 Task: Add the feed component to the site builder.
Action: Mouse moved to (1039, 69)
Screenshot: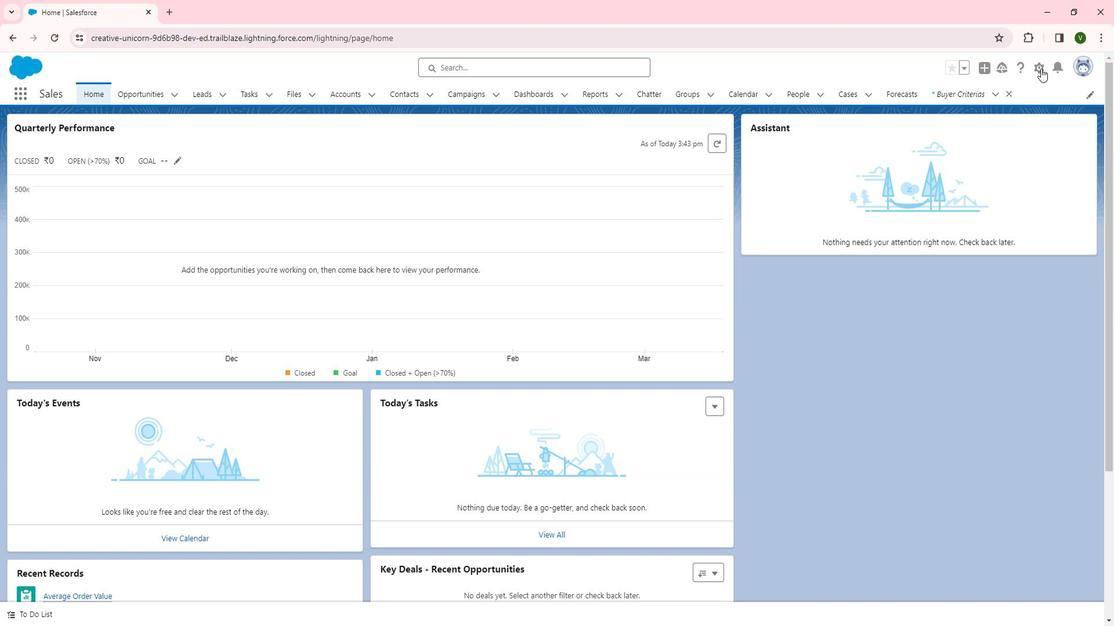 
Action: Mouse pressed left at (1039, 69)
Screenshot: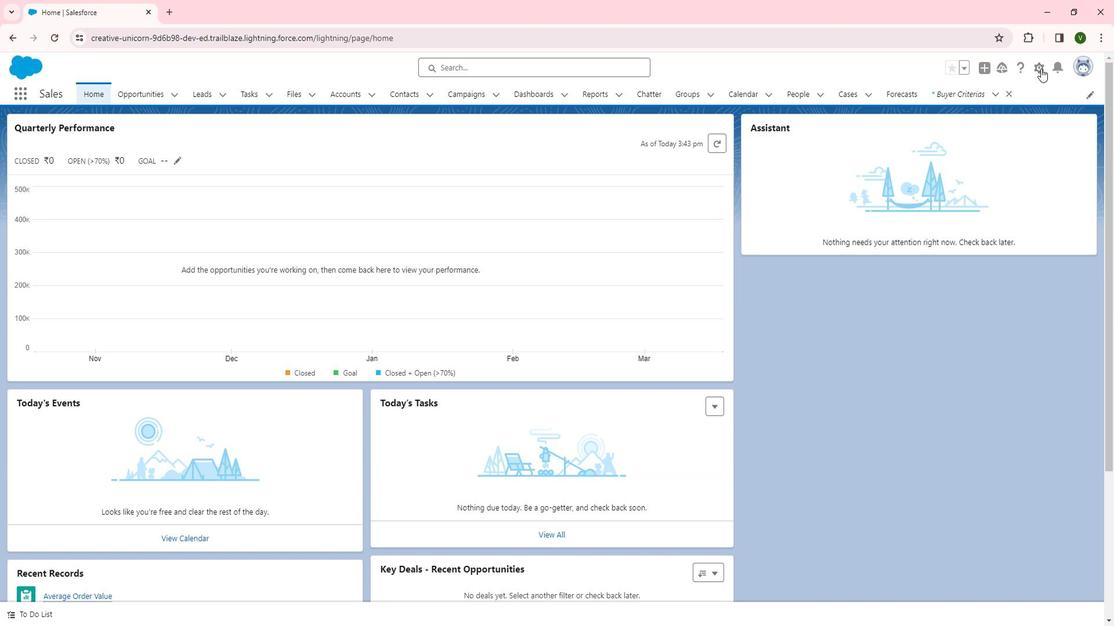 
Action: Mouse moved to (996, 118)
Screenshot: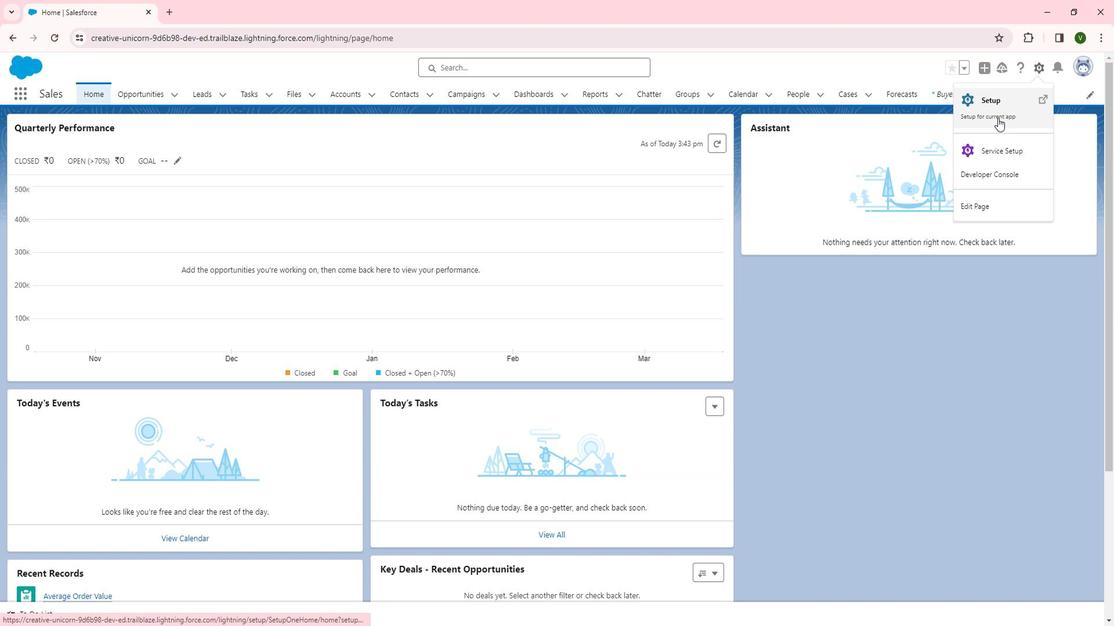 
Action: Mouse pressed left at (996, 118)
Screenshot: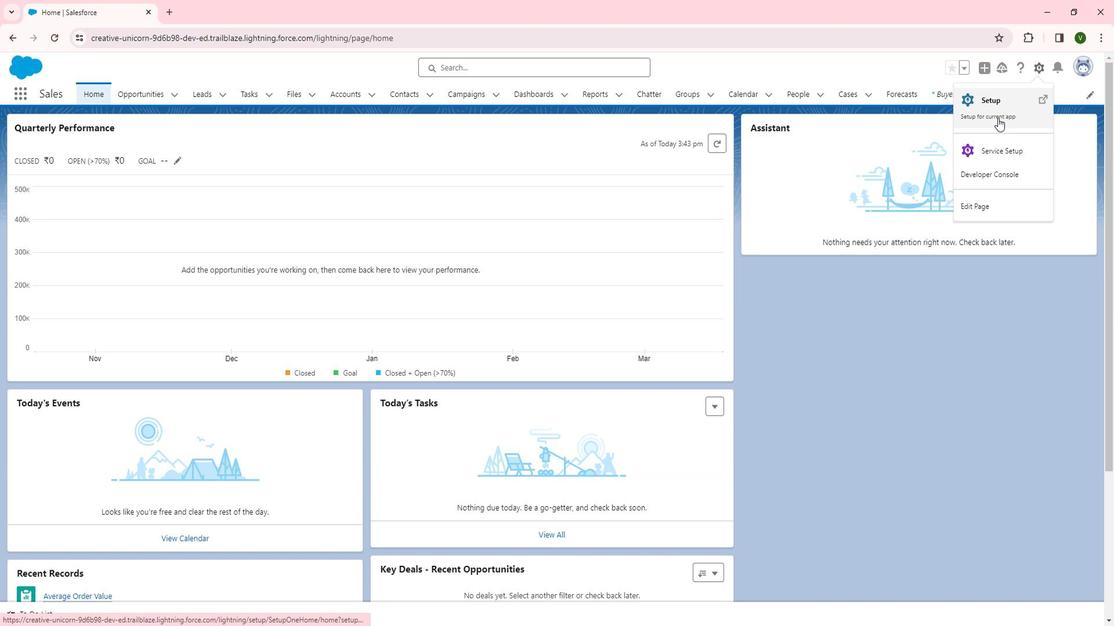 
Action: Mouse moved to (121, 245)
Screenshot: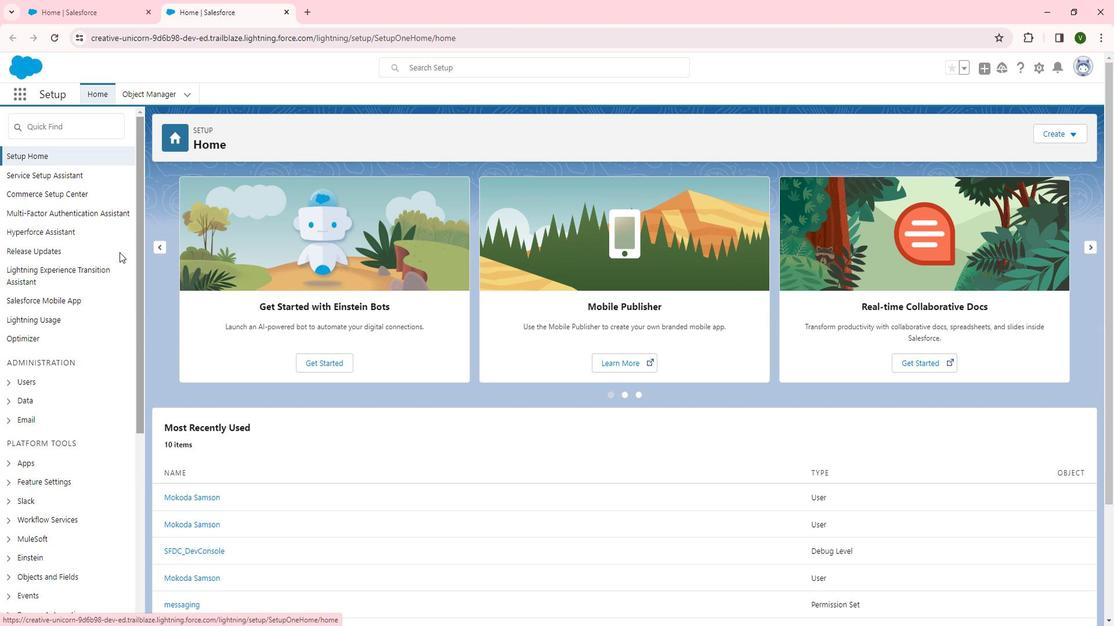
Action: Mouse scrolled (121, 244) with delta (0, 0)
Screenshot: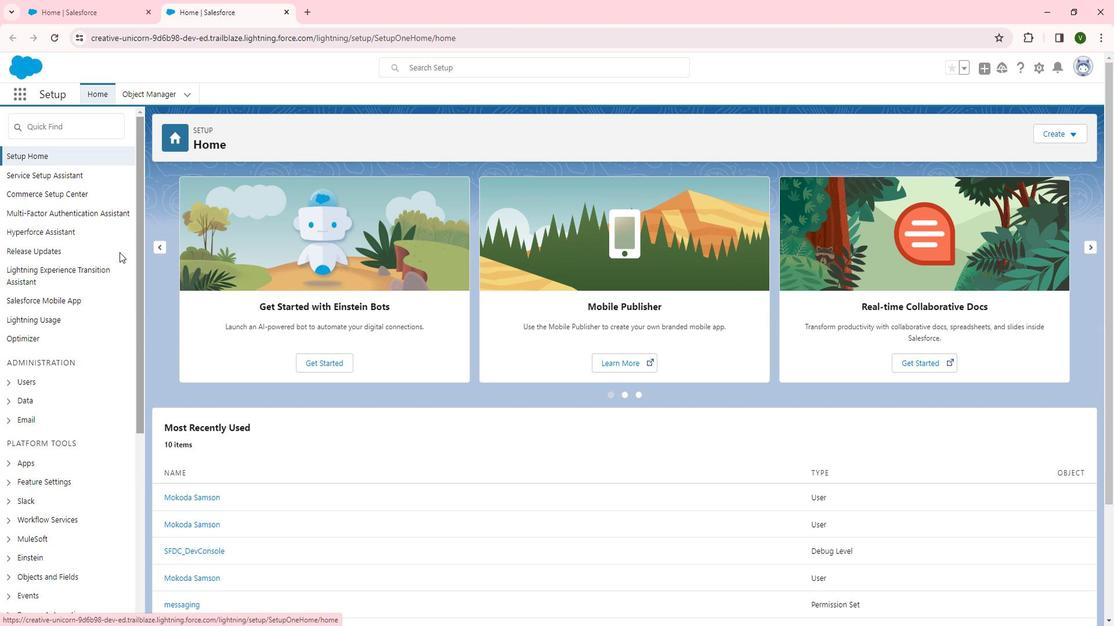 
Action: Mouse moved to (116, 254)
Screenshot: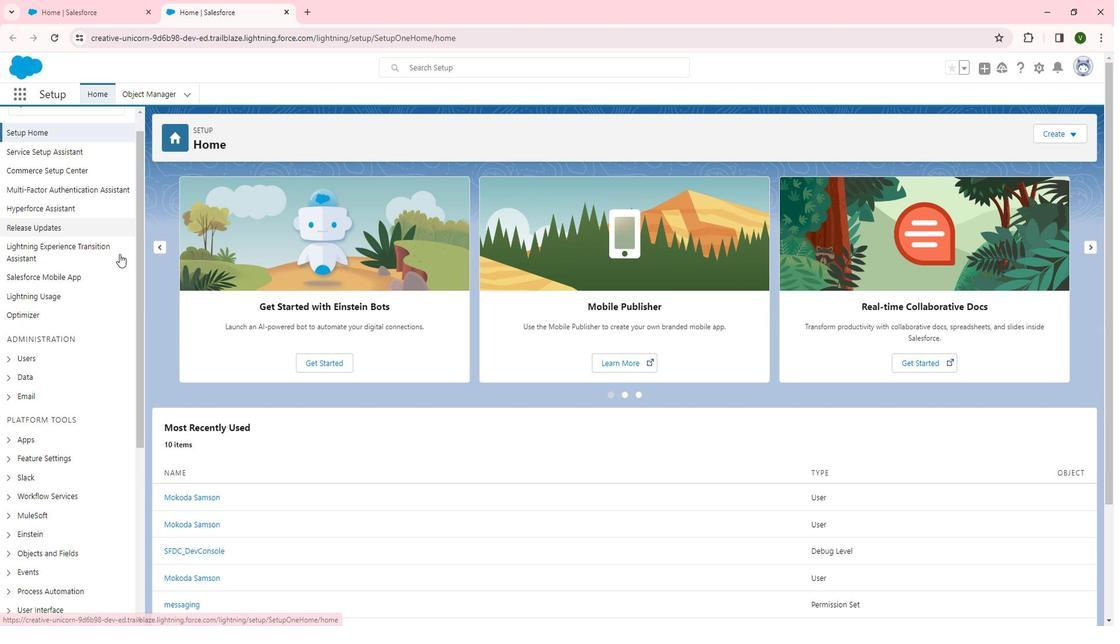 
Action: Mouse scrolled (116, 254) with delta (0, 0)
Screenshot: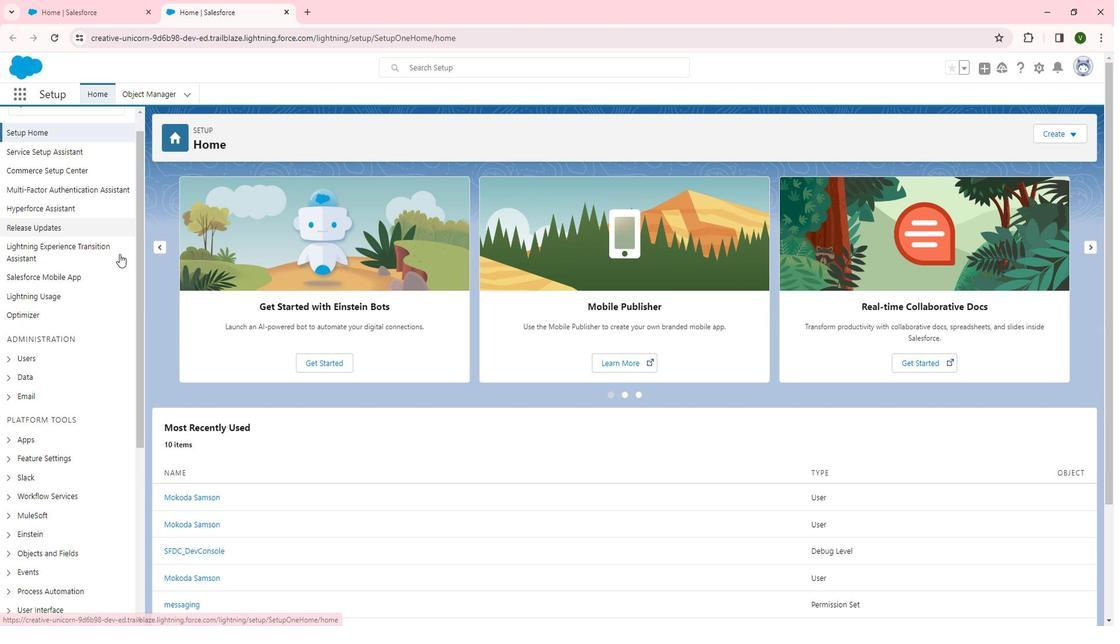 
Action: Mouse moved to (33, 364)
Screenshot: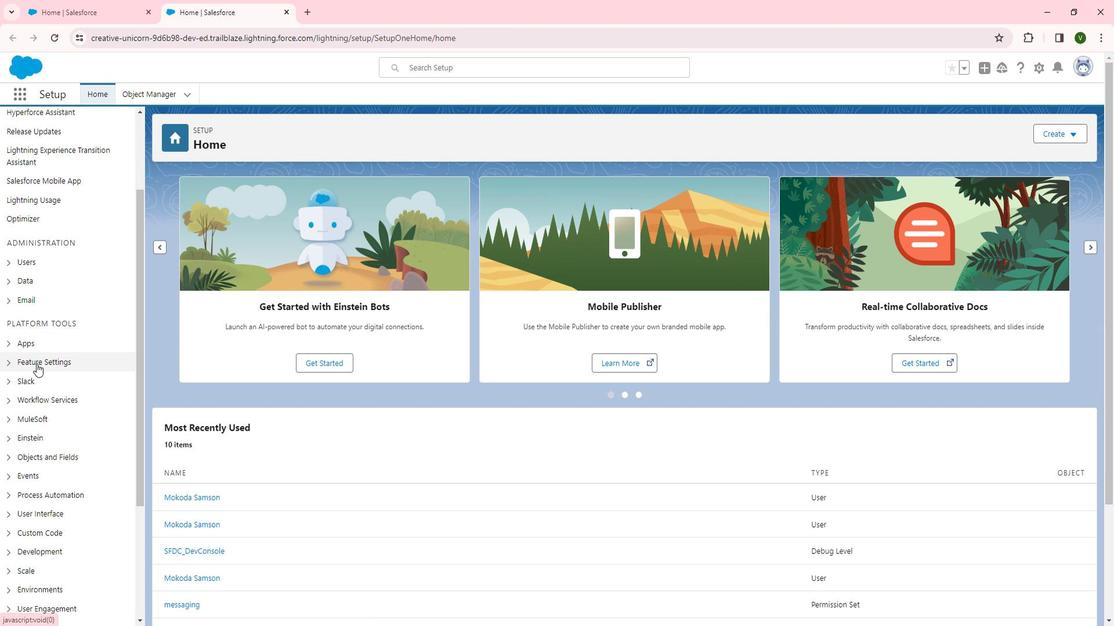 
Action: Mouse pressed left at (33, 364)
Screenshot: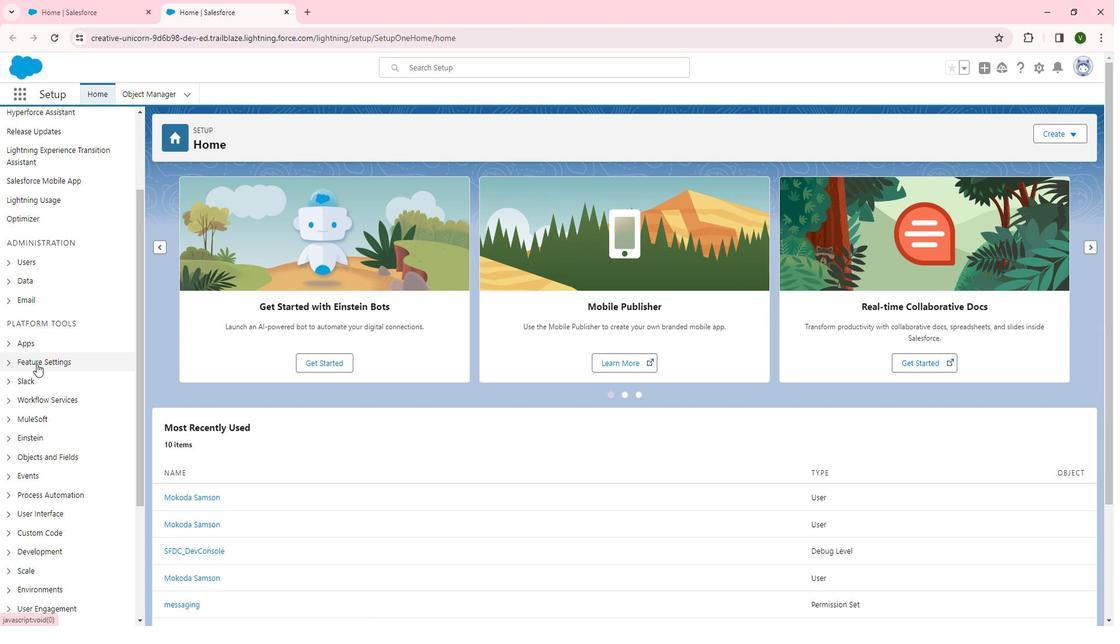 
Action: Mouse moved to (60, 485)
Screenshot: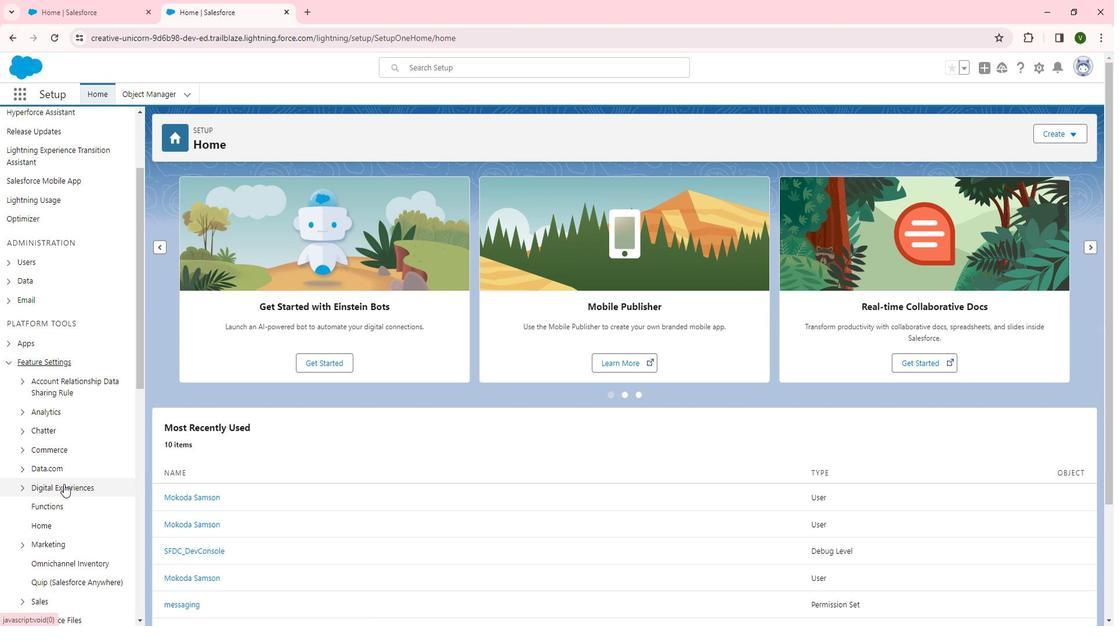 
Action: Mouse pressed left at (60, 485)
Screenshot: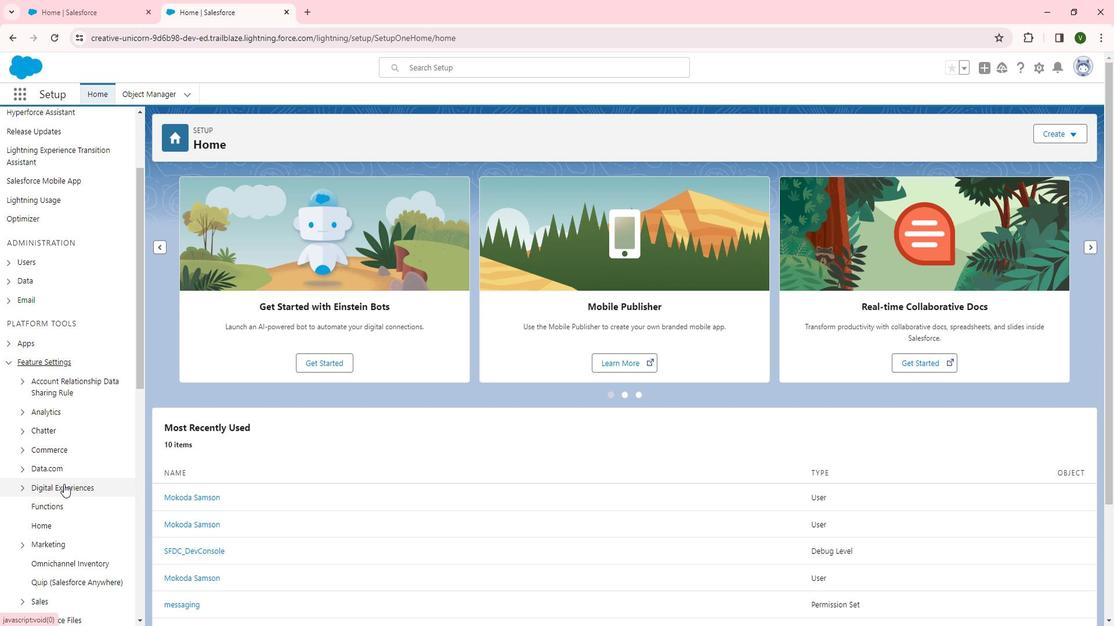 
Action: Mouse moved to (51, 506)
Screenshot: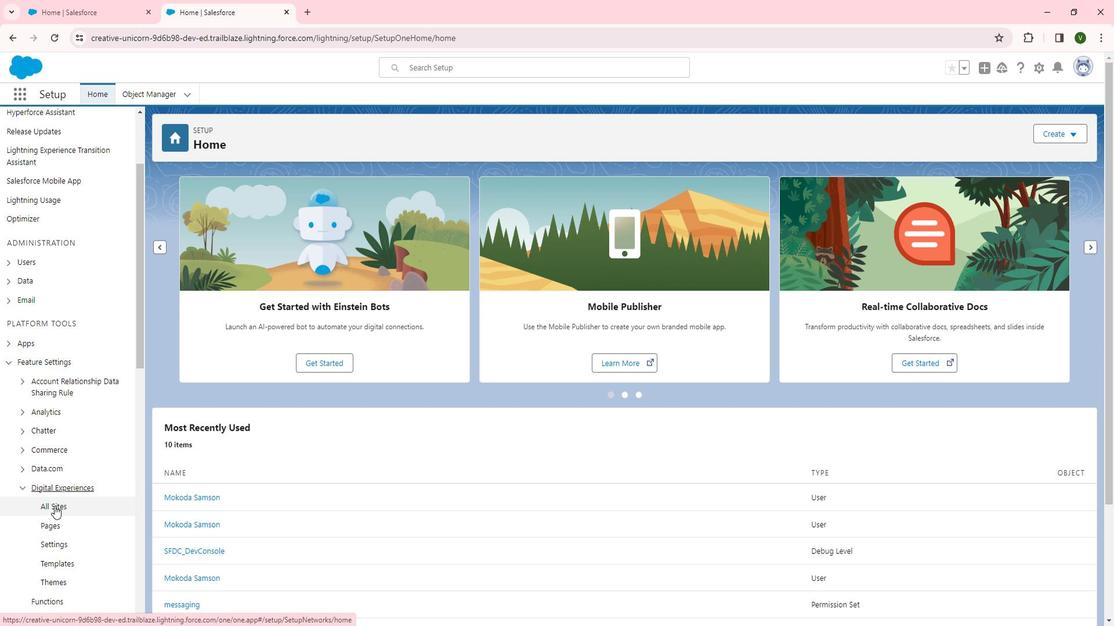 
Action: Mouse pressed left at (51, 506)
Screenshot: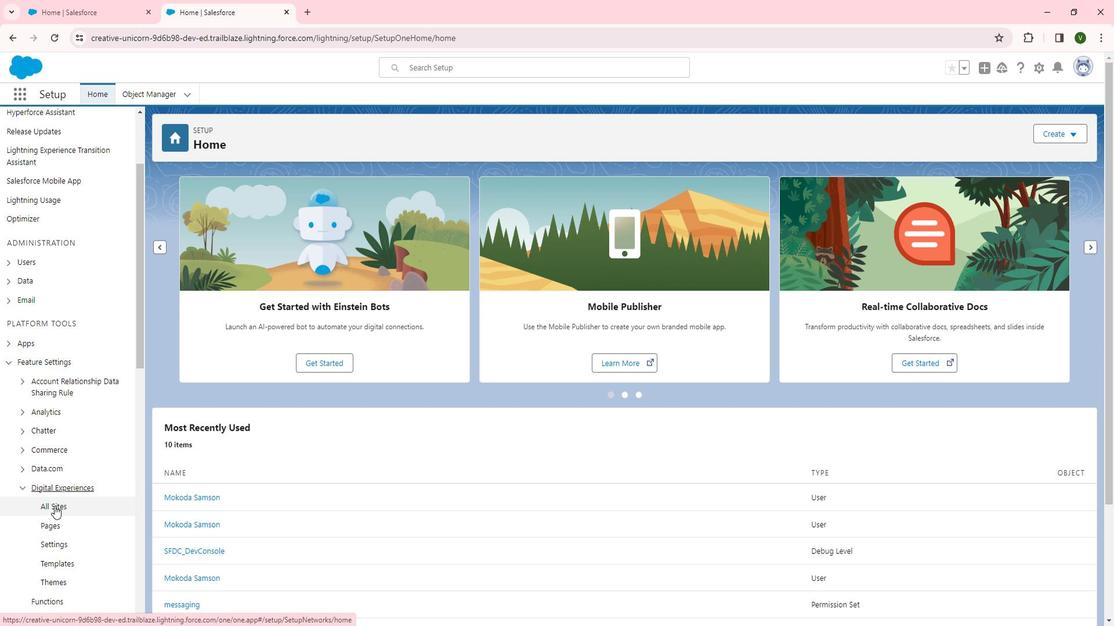 
Action: Mouse moved to (174, 346)
Screenshot: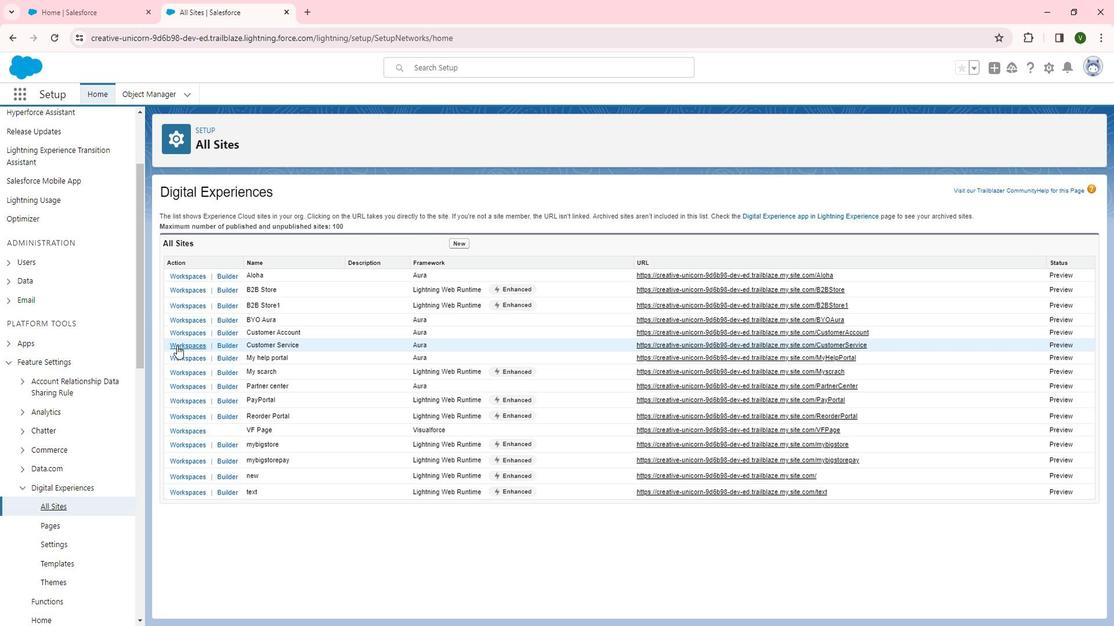 
Action: Mouse pressed left at (174, 346)
Screenshot: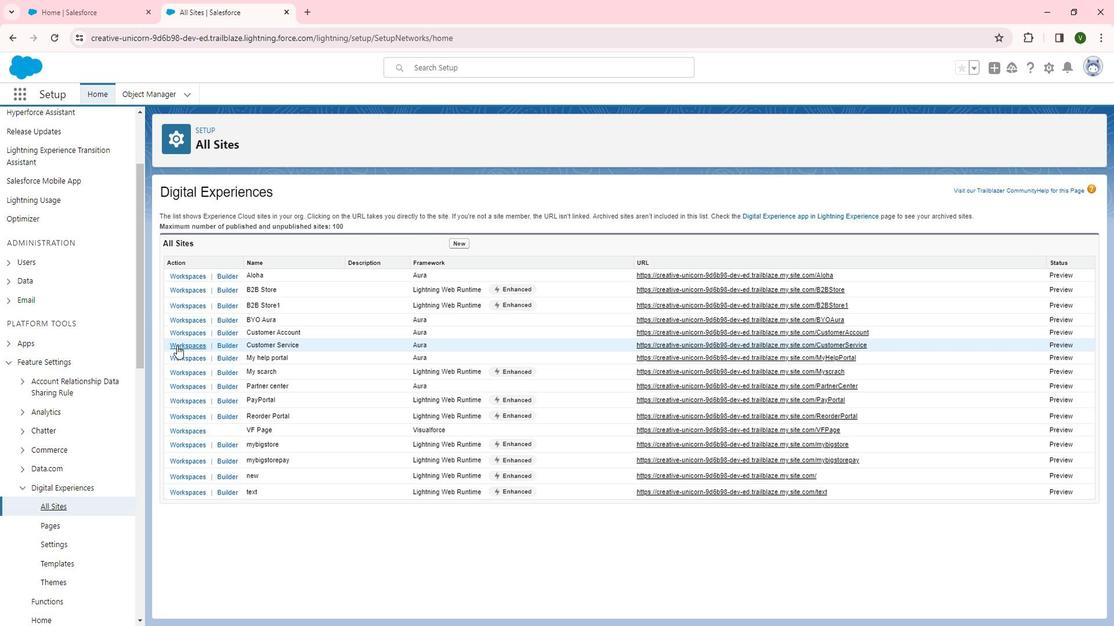 
Action: Mouse moved to (140, 267)
Screenshot: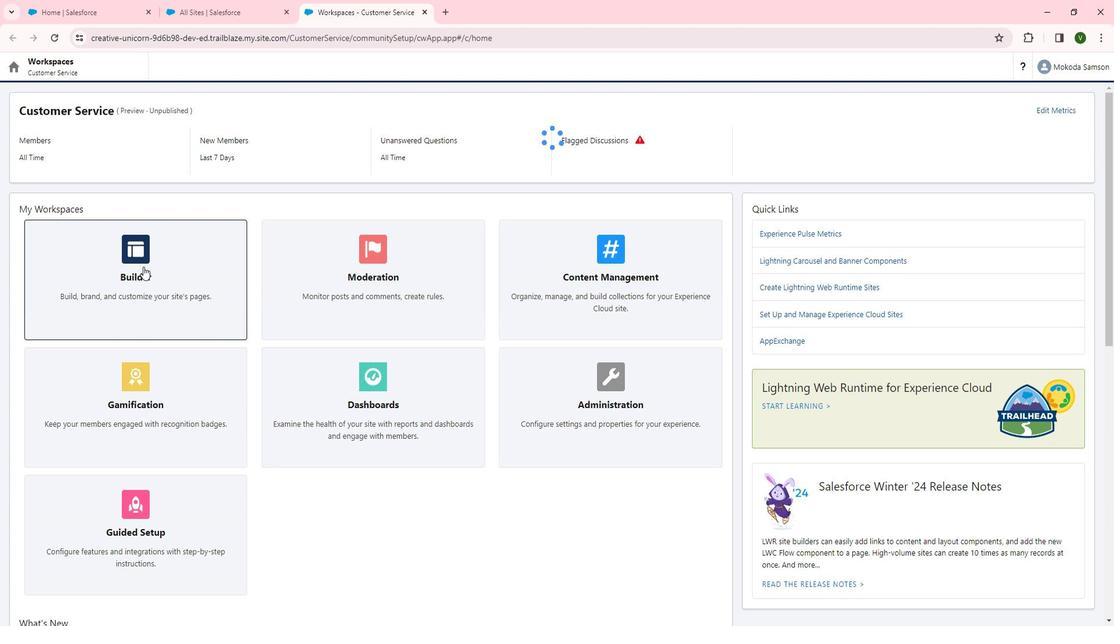 
Action: Mouse pressed left at (140, 267)
Screenshot: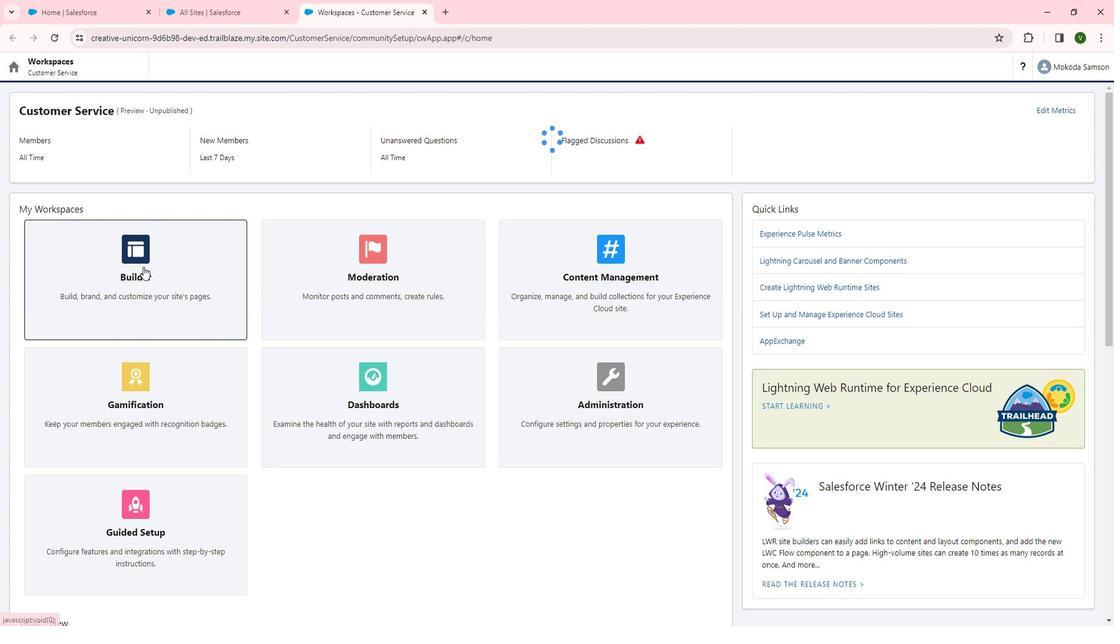 
Action: Mouse moved to (9, 113)
Screenshot: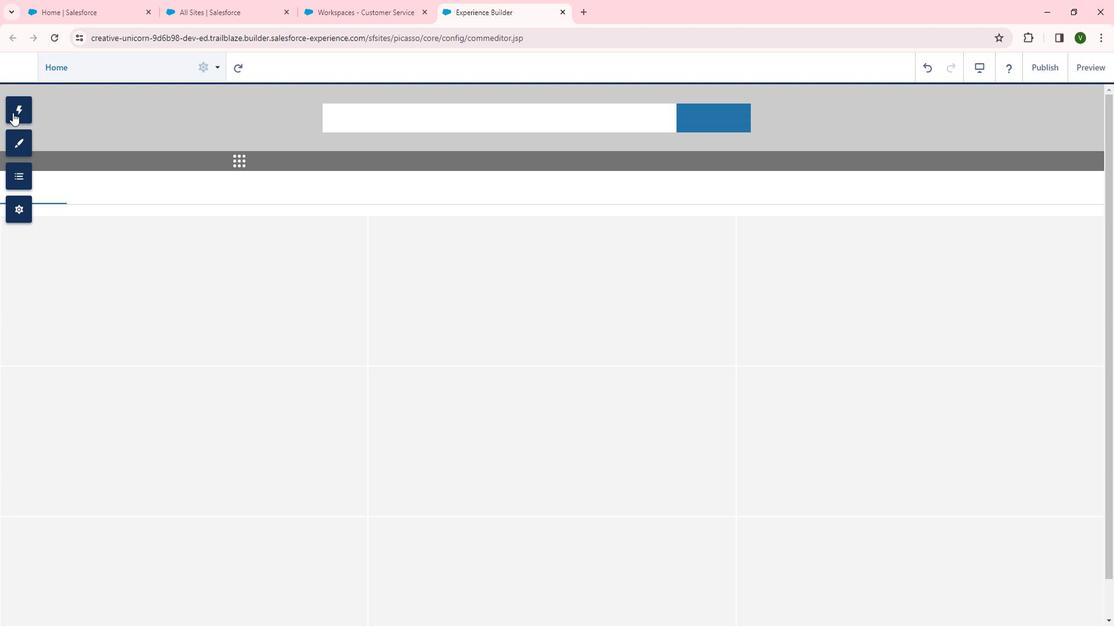 
Action: Mouse pressed left at (9, 113)
Screenshot: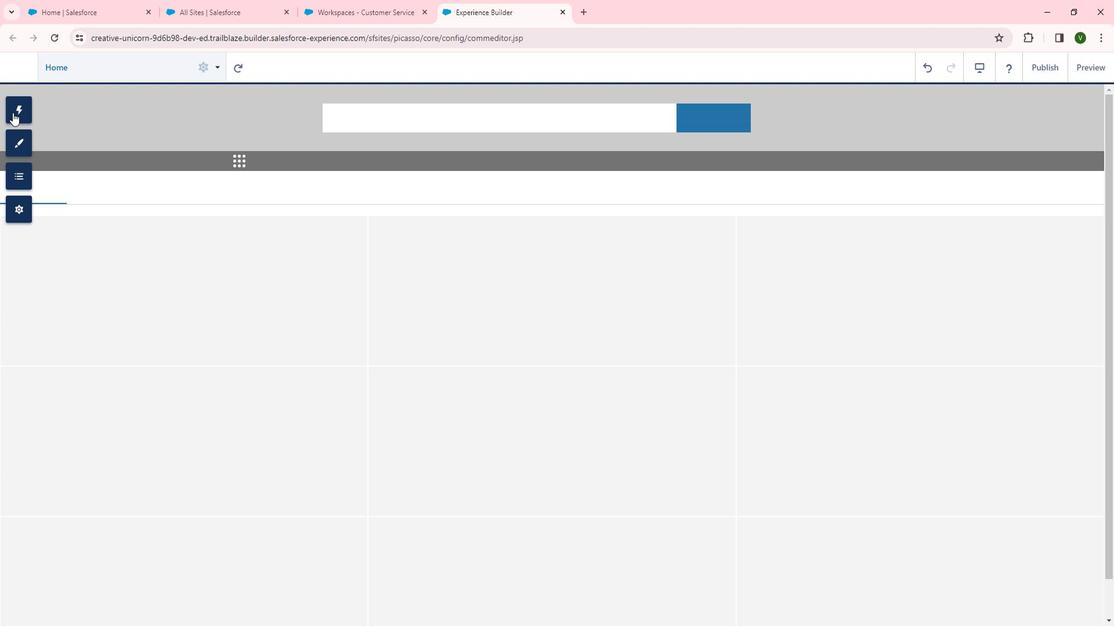 
Action: Mouse moved to (17, 109)
Screenshot: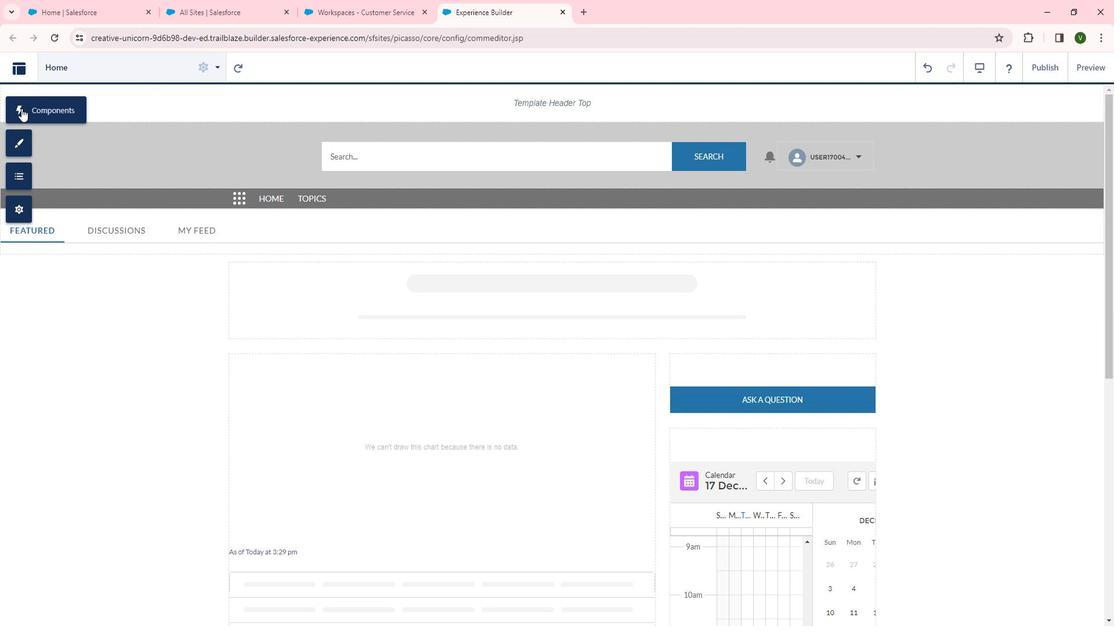 
Action: Mouse pressed left at (17, 109)
Screenshot: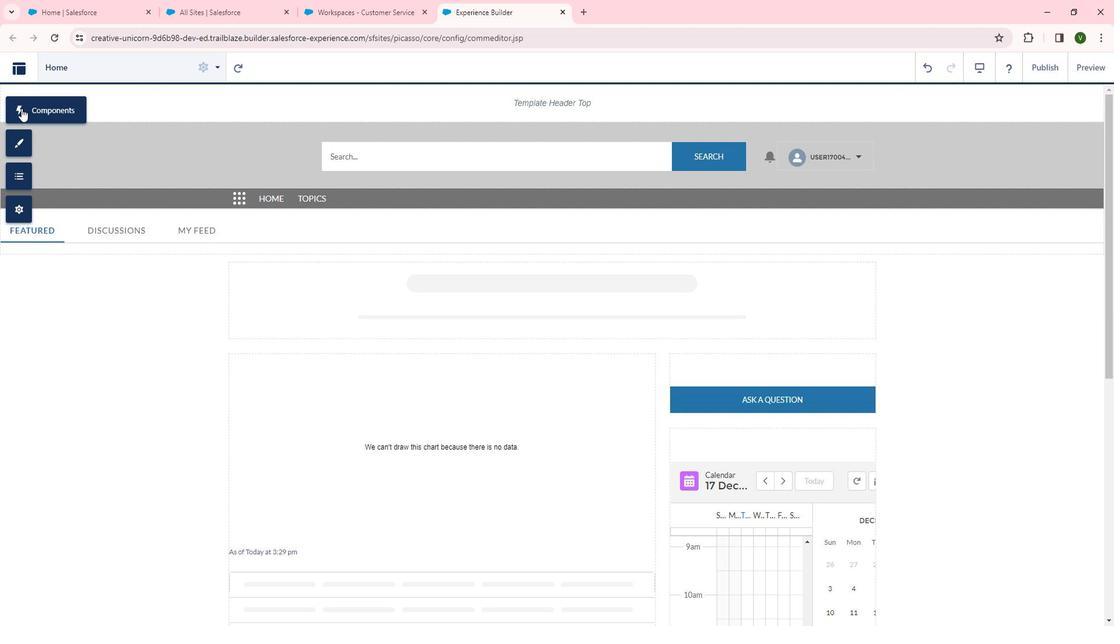 
Action: Mouse moved to (131, 329)
Screenshot: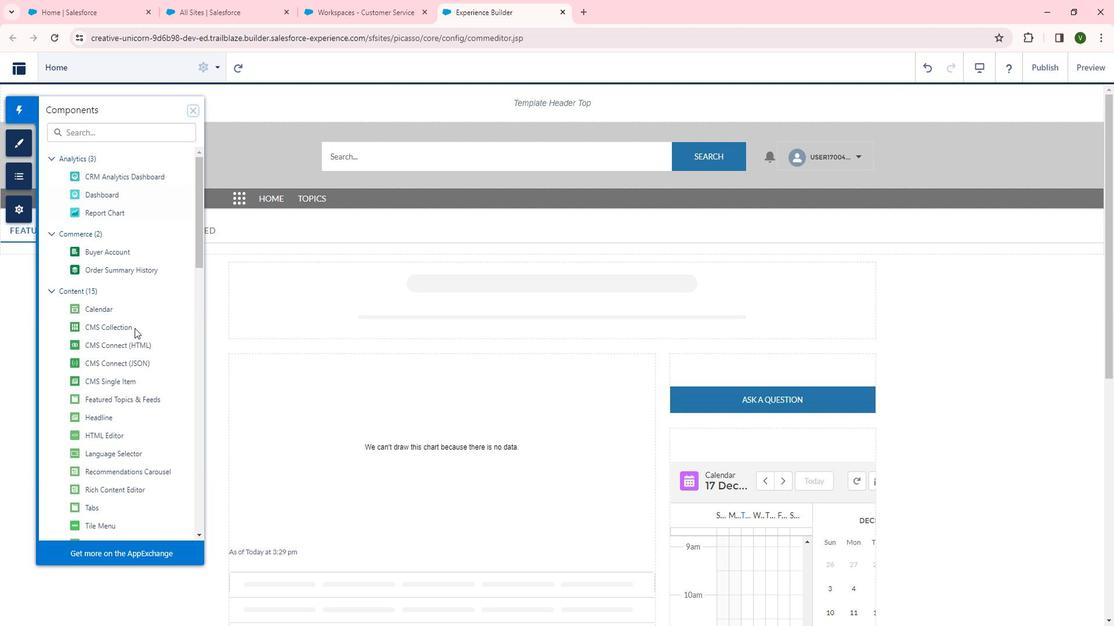 
Action: Mouse scrolled (131, 328) with delta (0, 0)
Screenshot: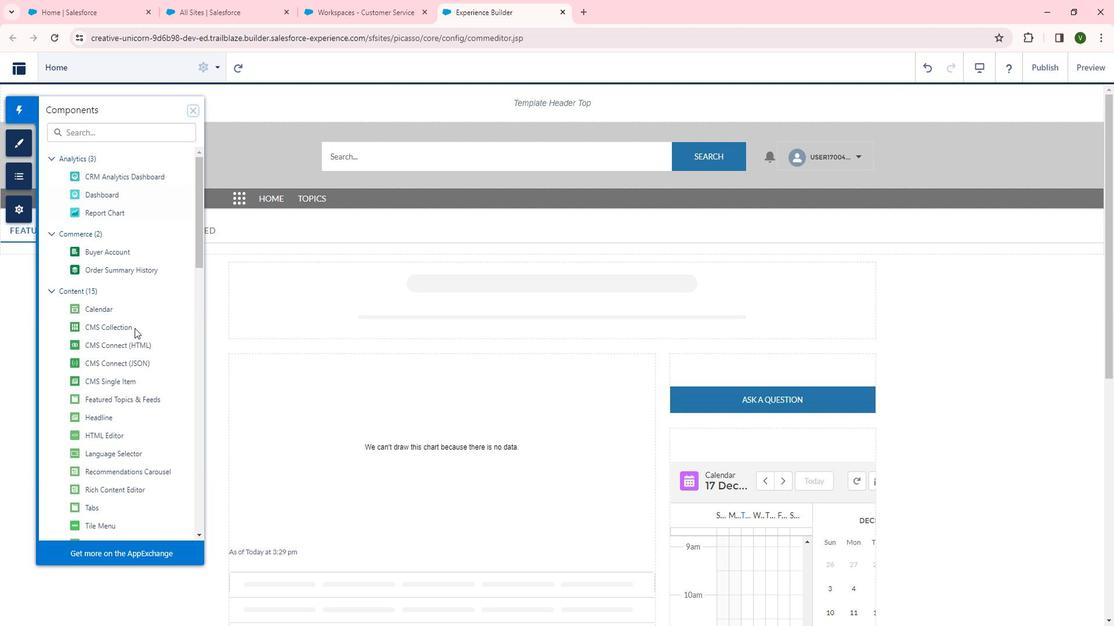 
Action: Mouse scrolled (131, 328) with delta (0, 0)
Screenshot: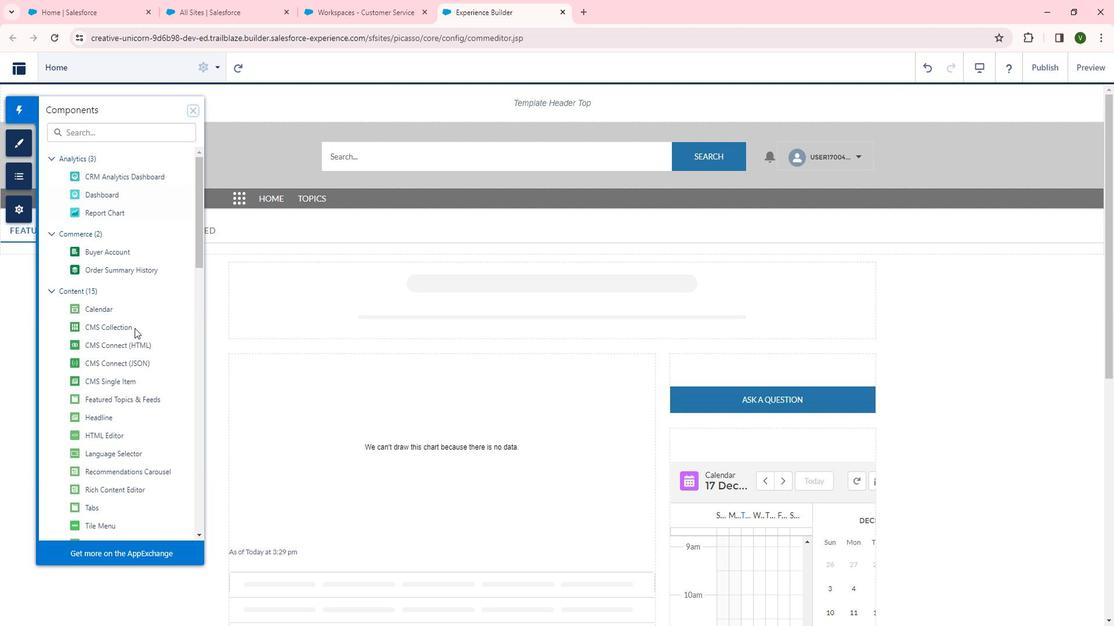 
Action: Mouse scrolled (131, 328) with delta (0, 0)
Screenshot: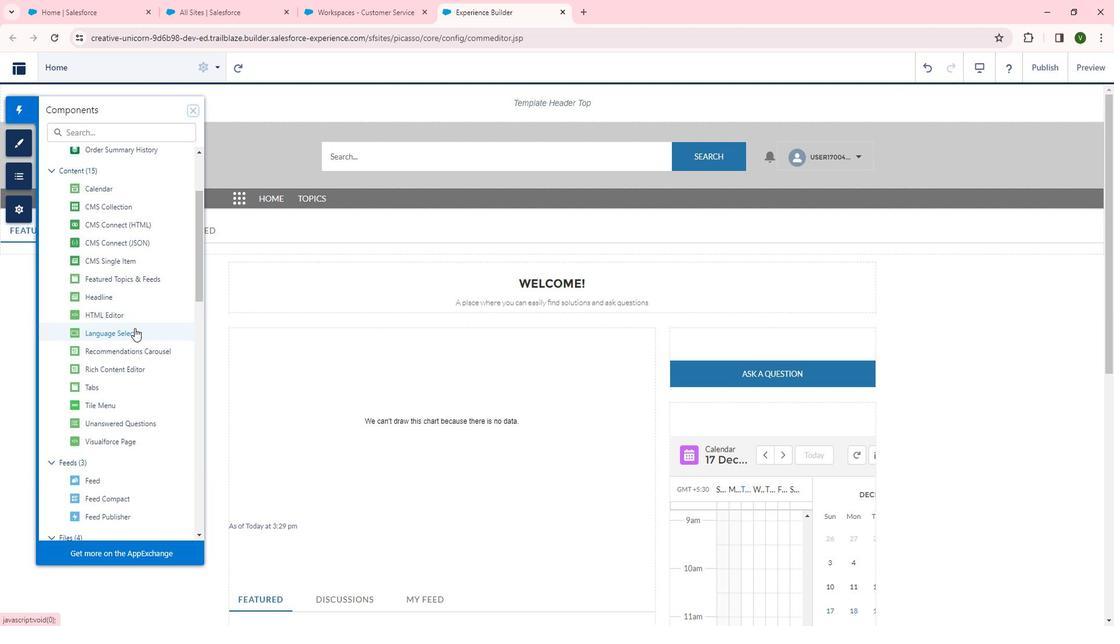 
Action: Mouse scrolled (131, 328) with delta (0, 0)
Screenshot: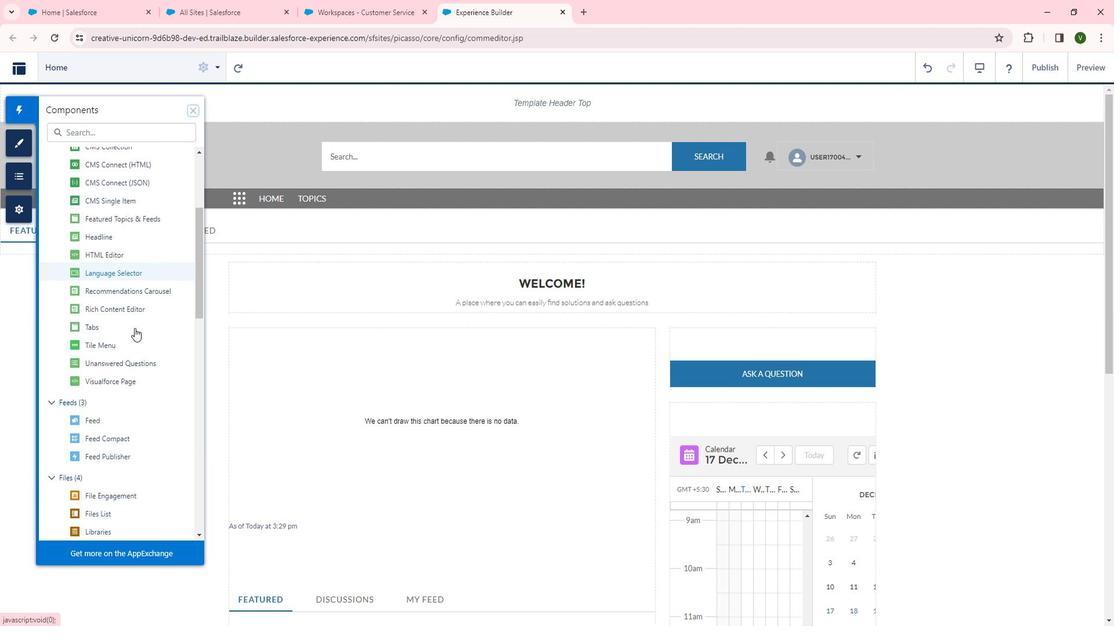 
Action: Mouse scrolled (131, 328) with delta (0, 0)
Screenshot: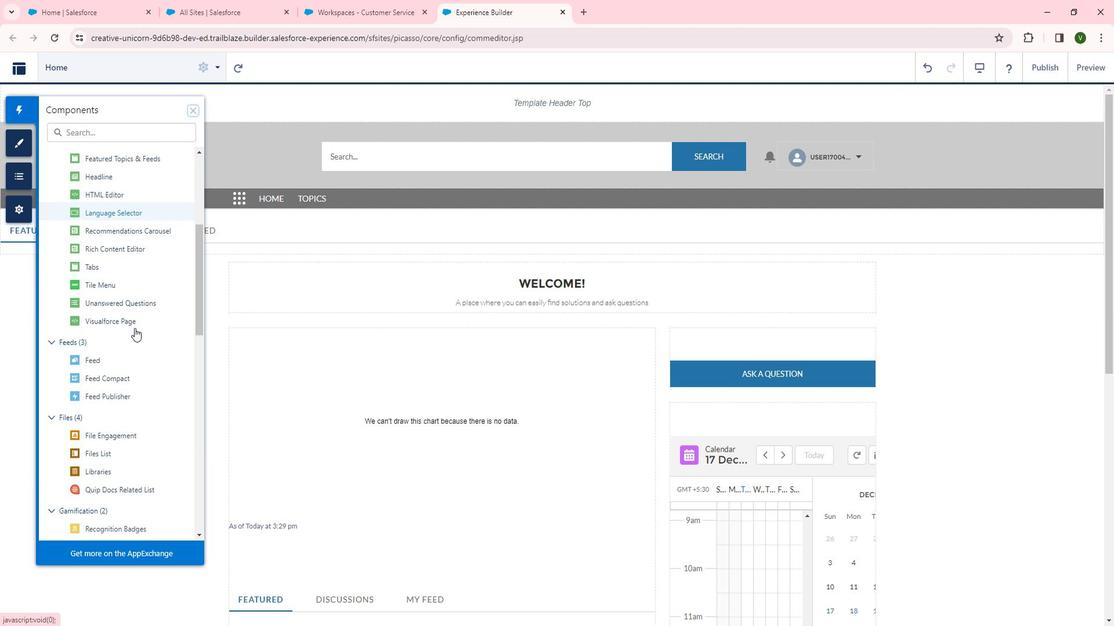 
Action: Mouse moved to (93, 300)
Screenshot: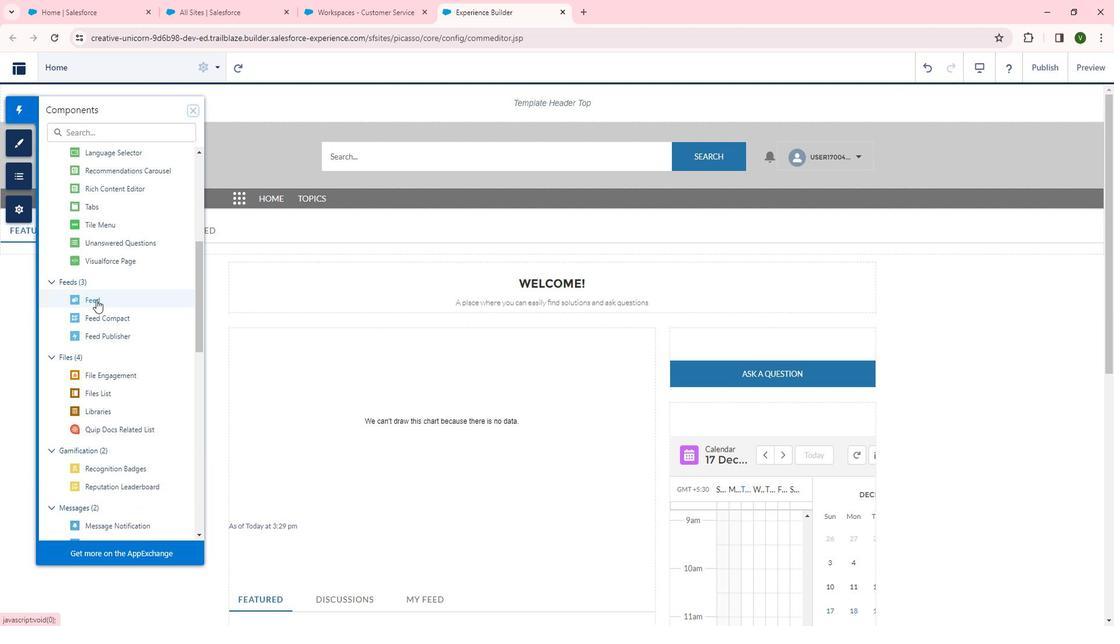 
Action: Mouse pressed left at (93, 300)
Screenshot: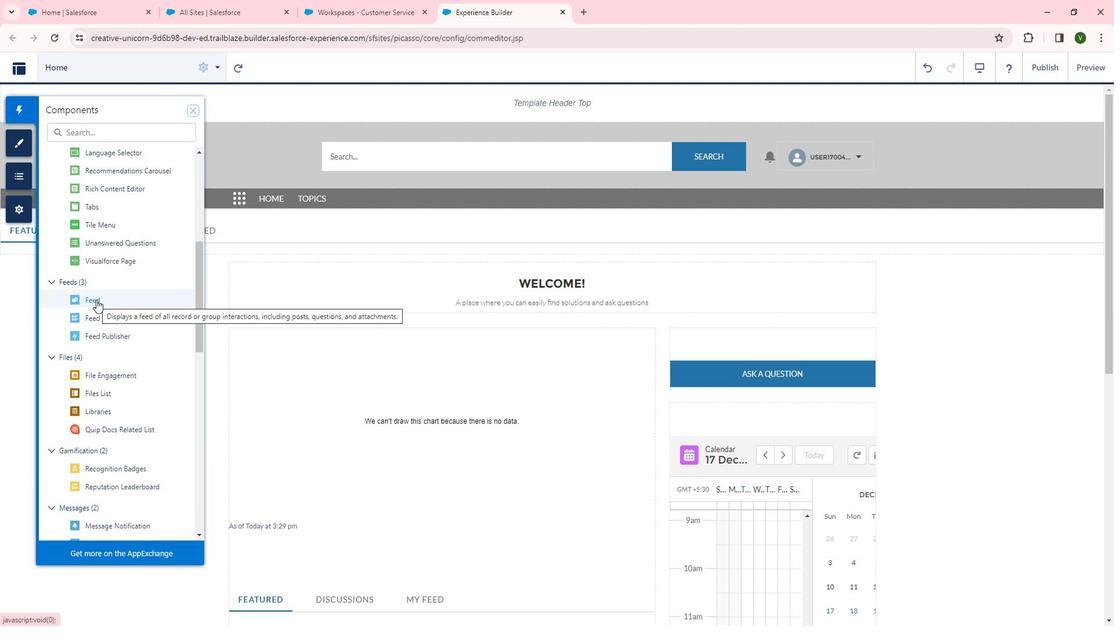 
Action: Mouse moved to (782, 410)
Screenshot: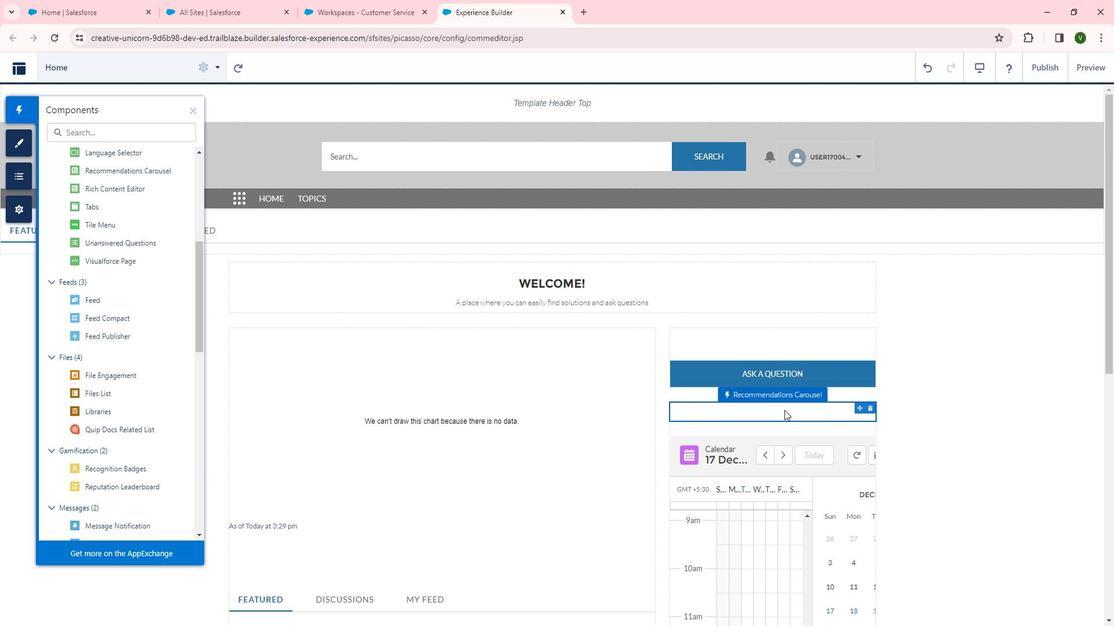 
